 Task: Create a Board called Board0002 in Development in Trello with Visibility as Private
Action: Mouse pressed left at (674, 97)
Screenshot: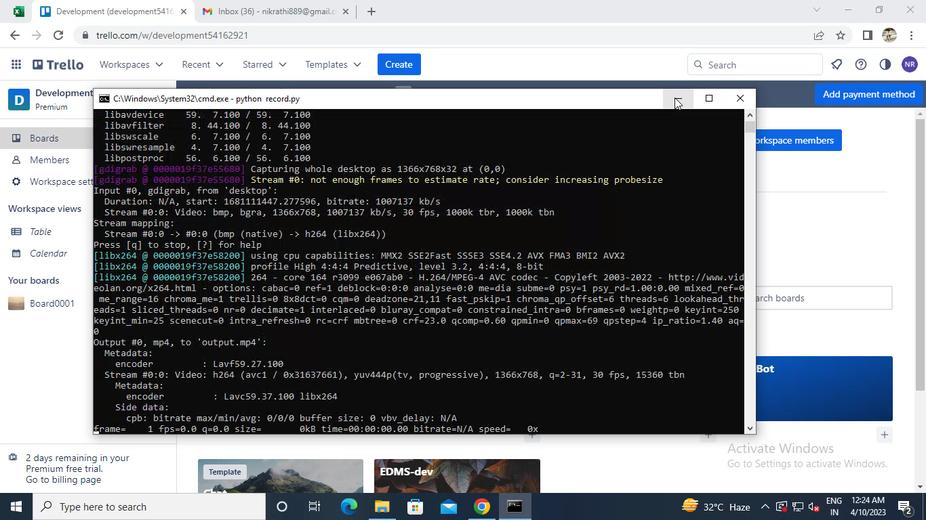 
Action: Mouse moved to (281, 398)
Screenshot: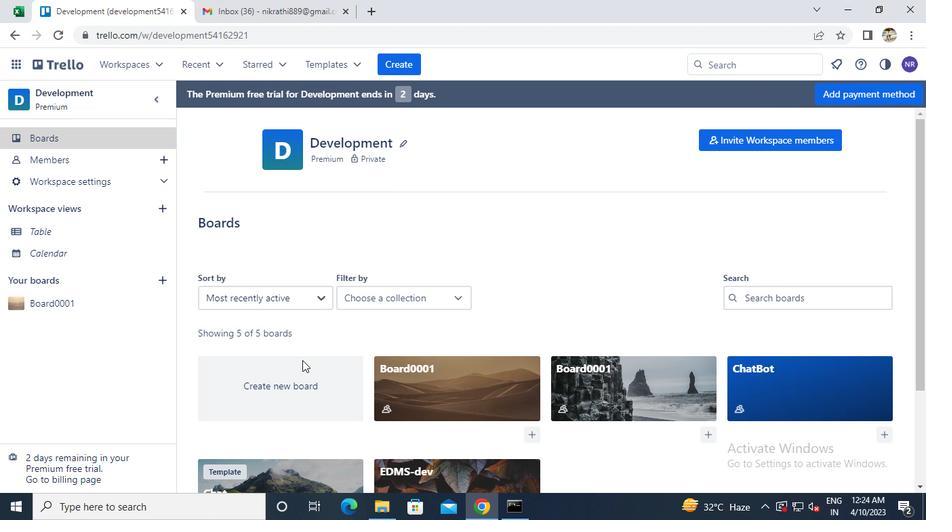 
Action: Mouse pressed left at (281, 398)
Screenshot: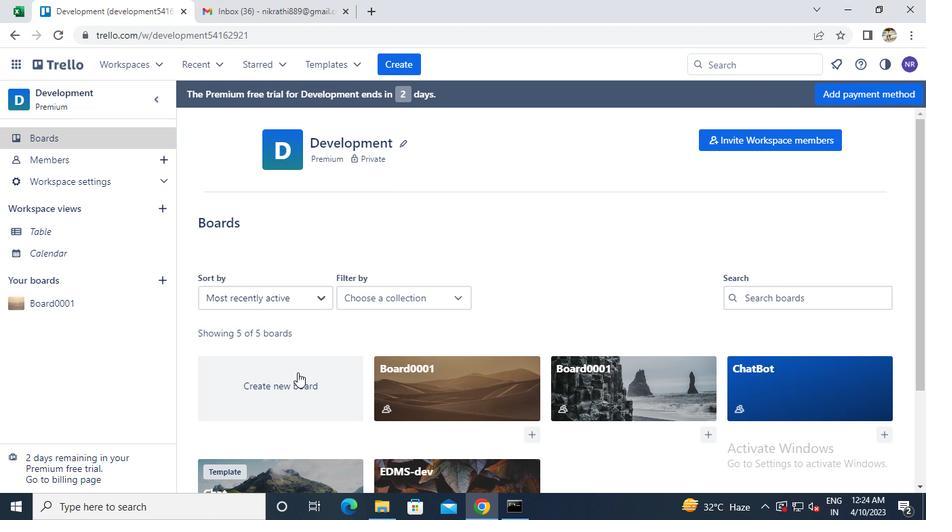 
Action: Mouse moved to (296, 392)
Screenshot: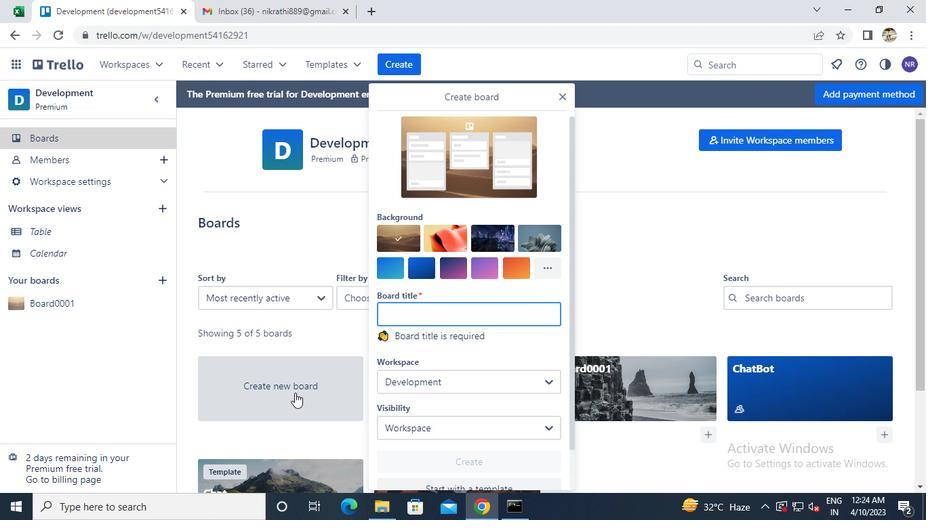 
Action: Keyboard Key.caps_lock
Screenshot: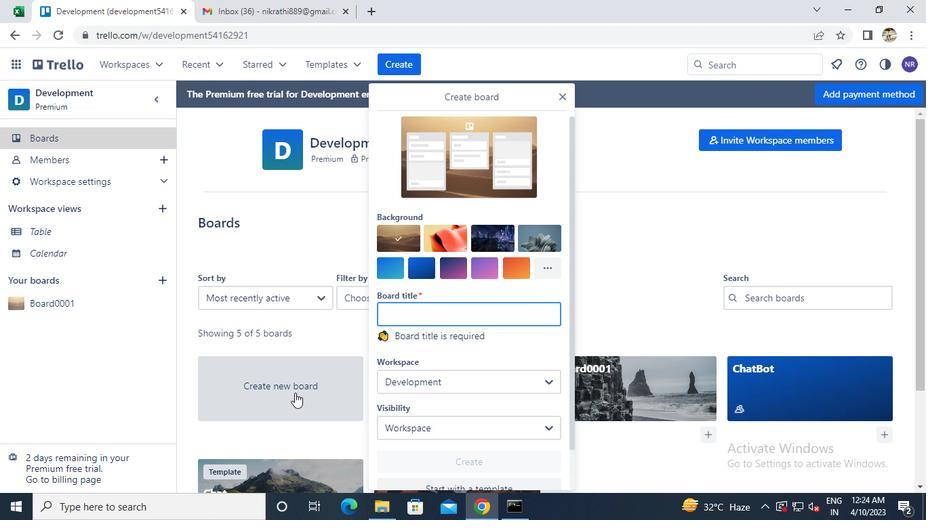 
Action: Mouse moved to (297, 392)
Screenshot: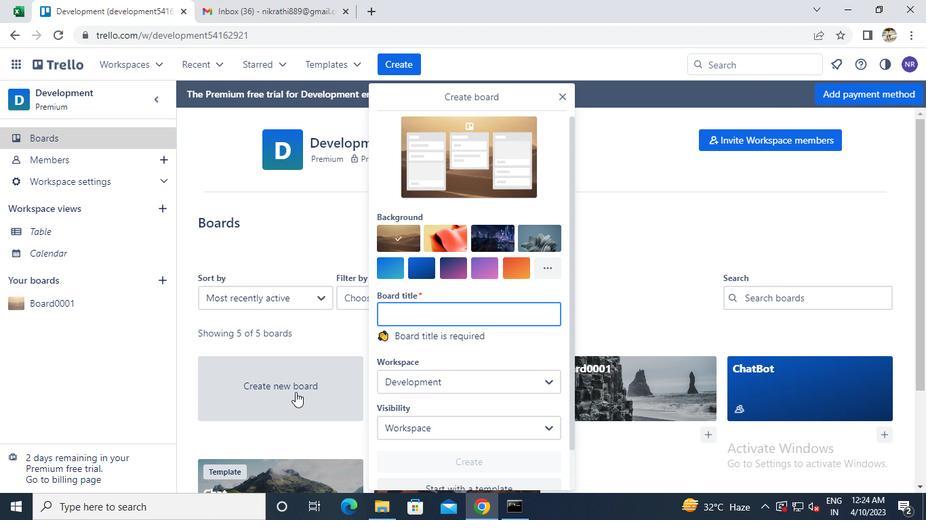 
Action: Keyboard b
Screenshot: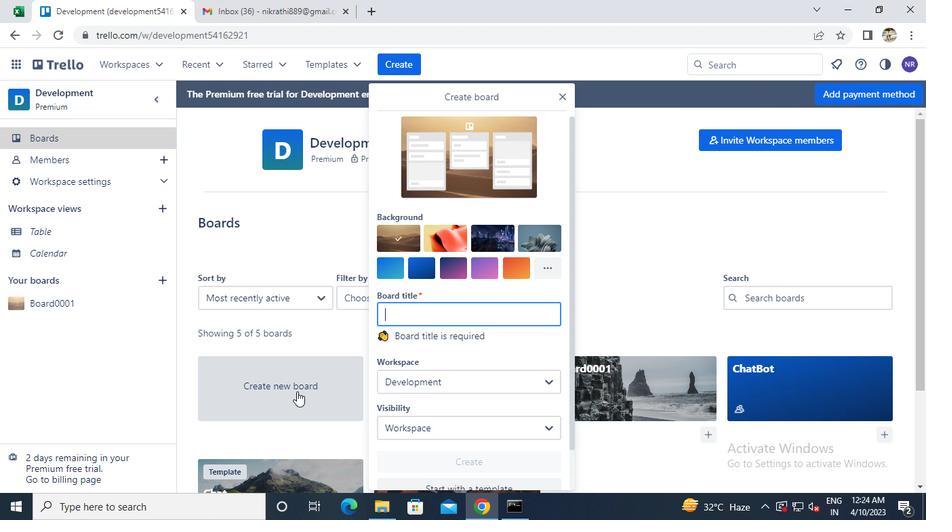 
Action: Mouse moved to (297, 389)
Screenshot: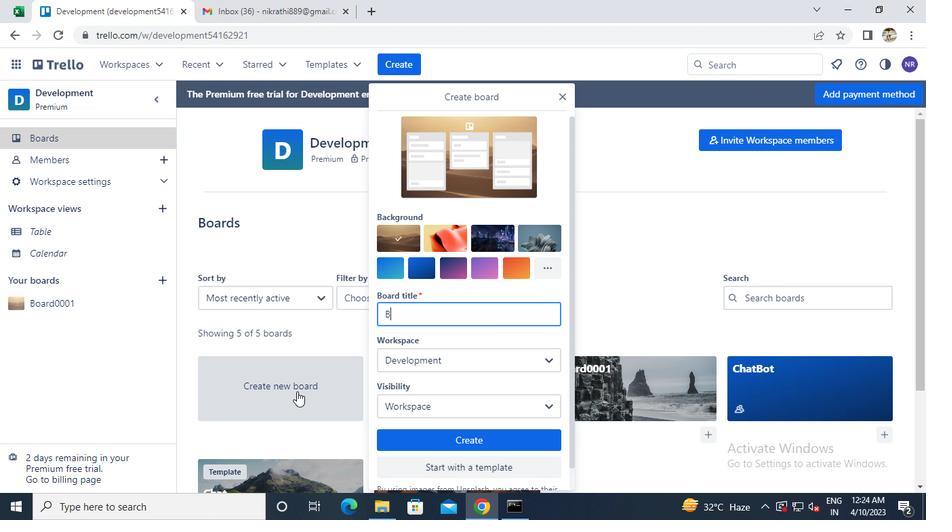 
Action: Keyboard Key.caps_lock
Screenshot: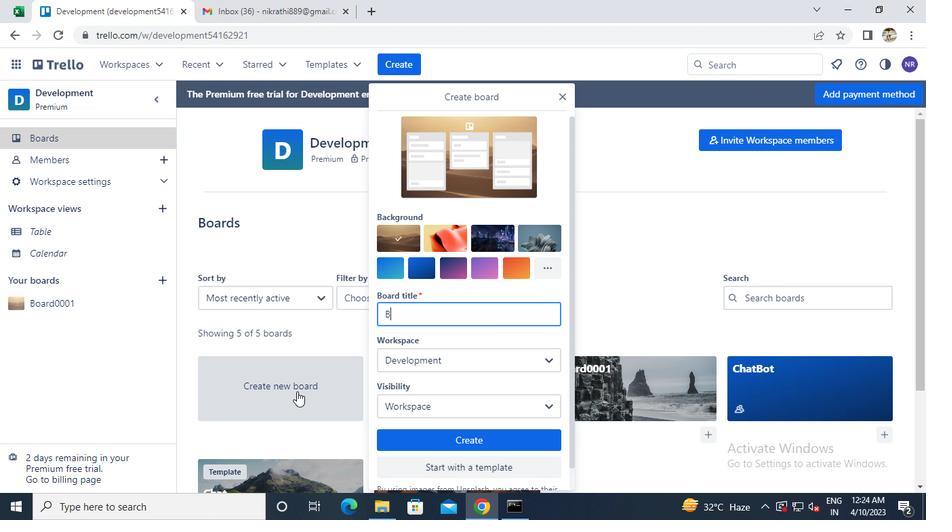 
Action: Mouse moved to (297, 387)
Screenshot: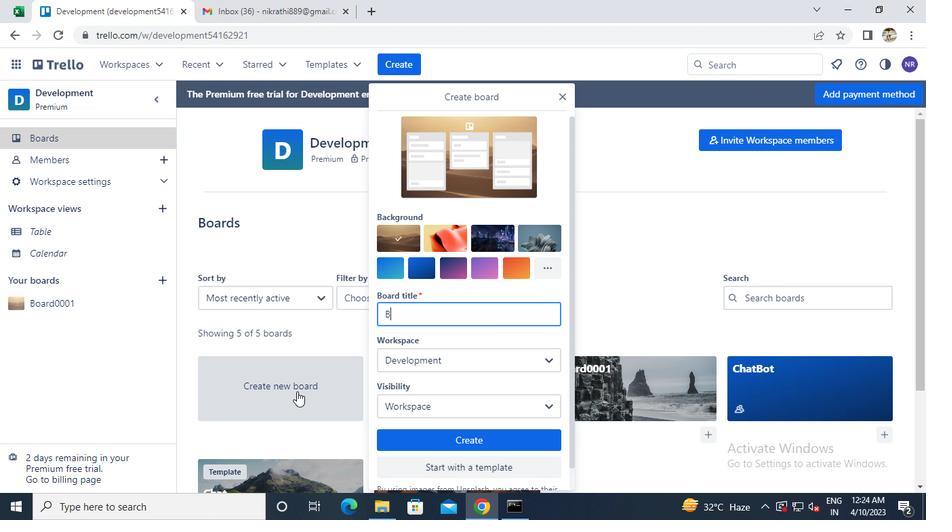 
Action: Keyboard o
Screenshot: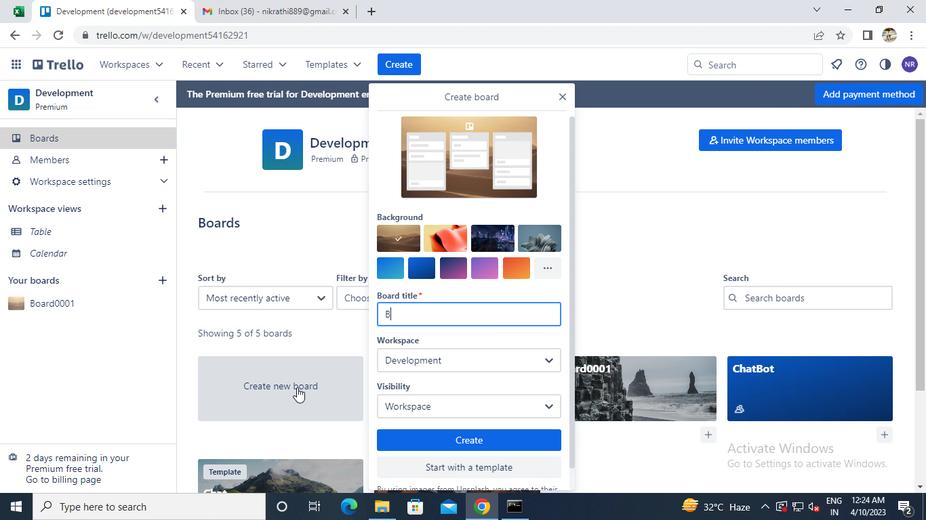 
Action: Keyboard a
Screenshot: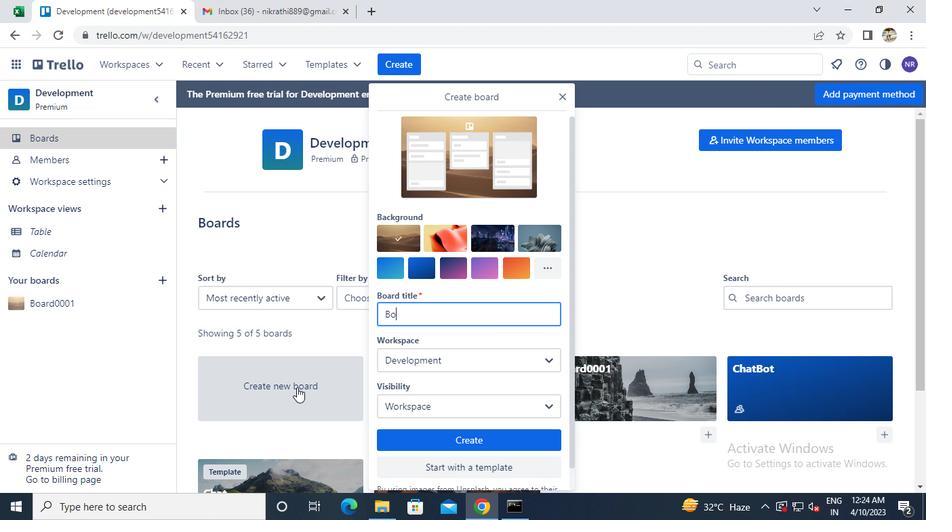 
Action: Keyboard r
Screenshot: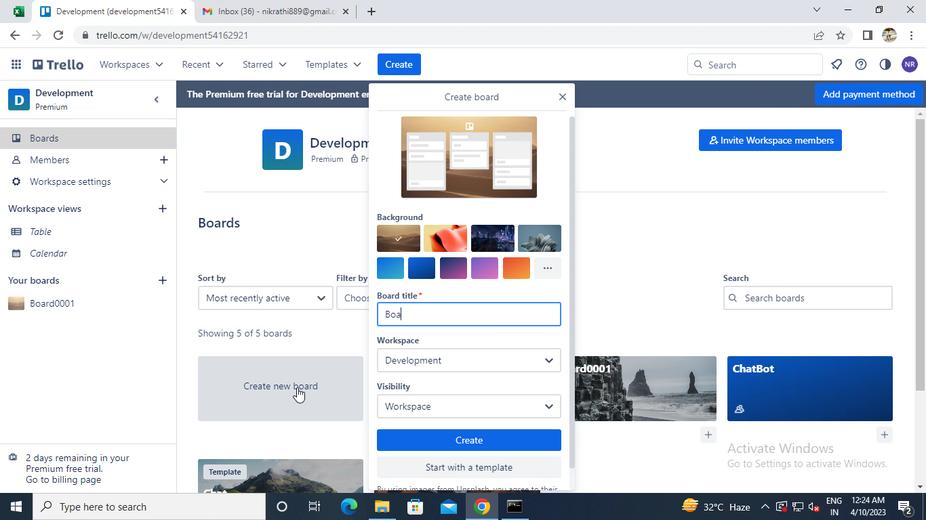 
Action: Keyboard d
Screenshot: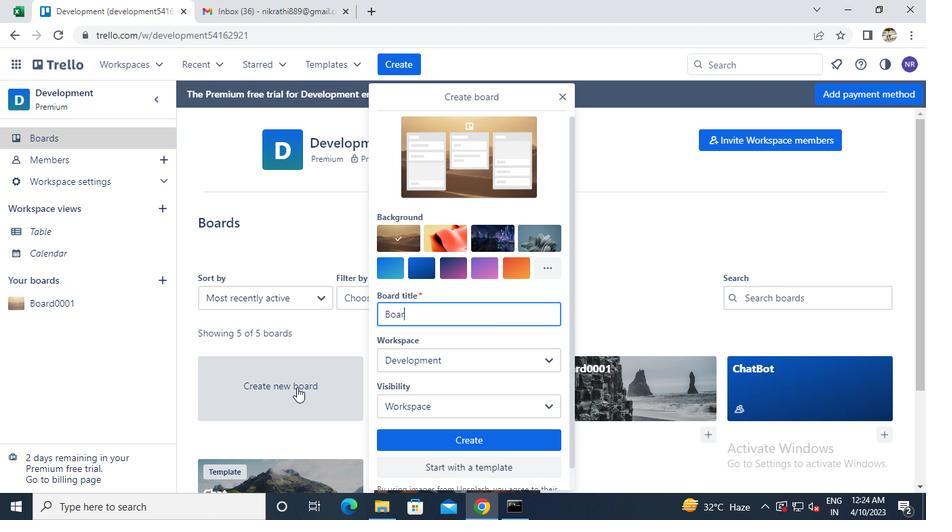 
Action: Keyboard 0
Screenshot: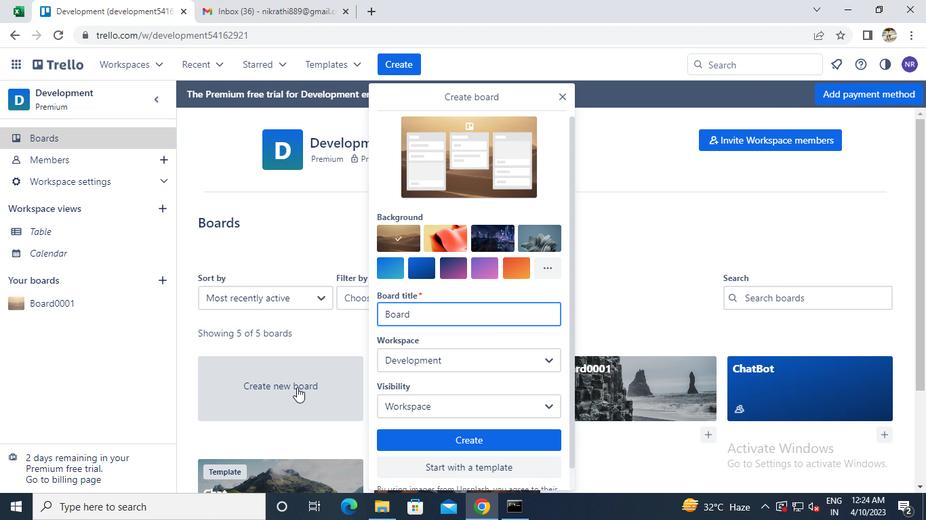 
Action: Keyboard 0
Screenshot: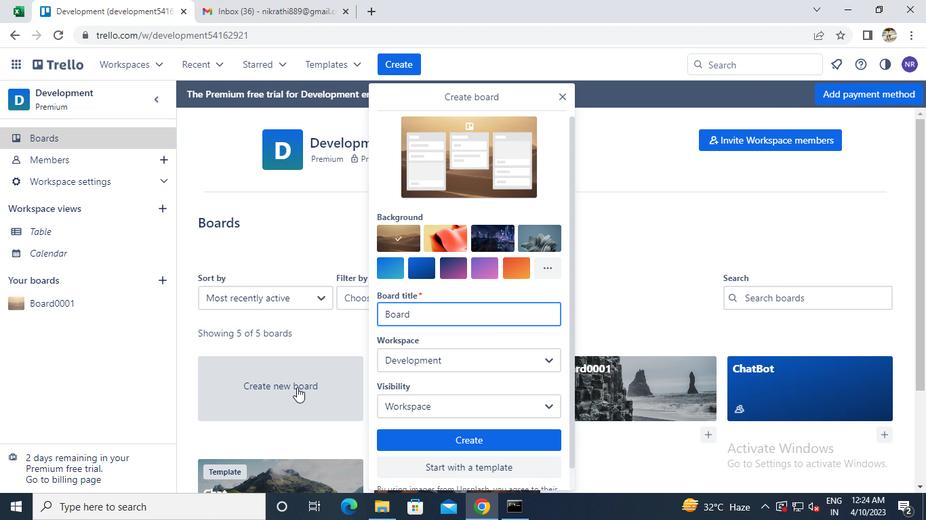 
Action: Keyboard 0
Screenshot: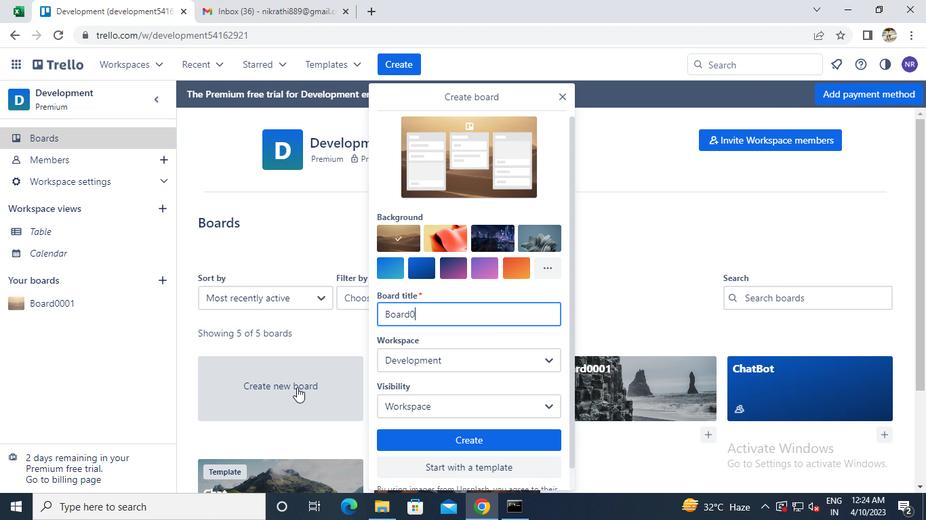 
Action: Keyboard 2
Screenshot: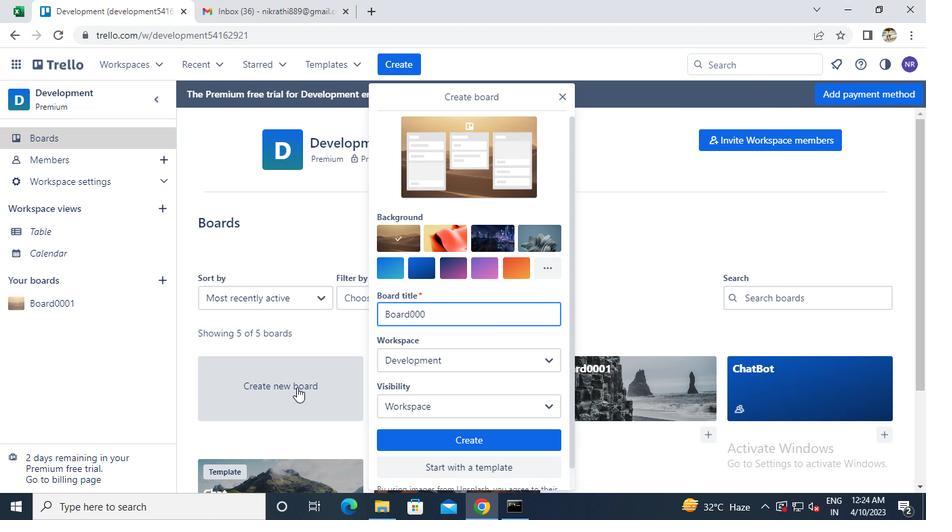 
Action: Mouse moved to (390, 403)
Screenshot: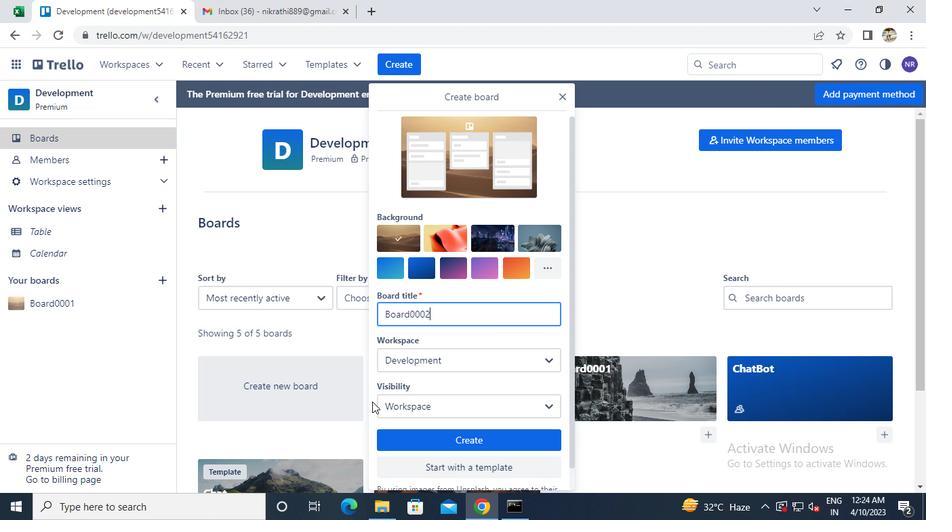 
Action: Mouse pressed left at (390, 403)
Screenshot: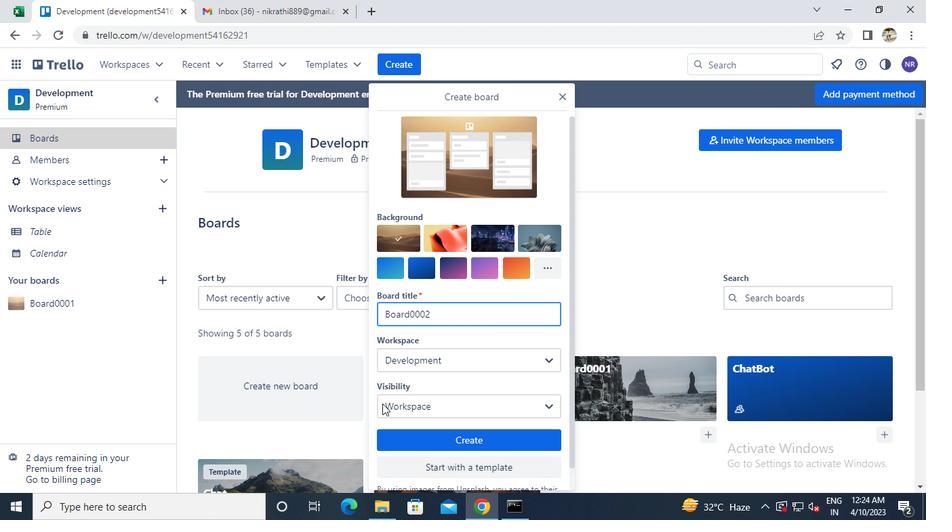 
Action: Mouse moved to (429, 268)
Screenshot: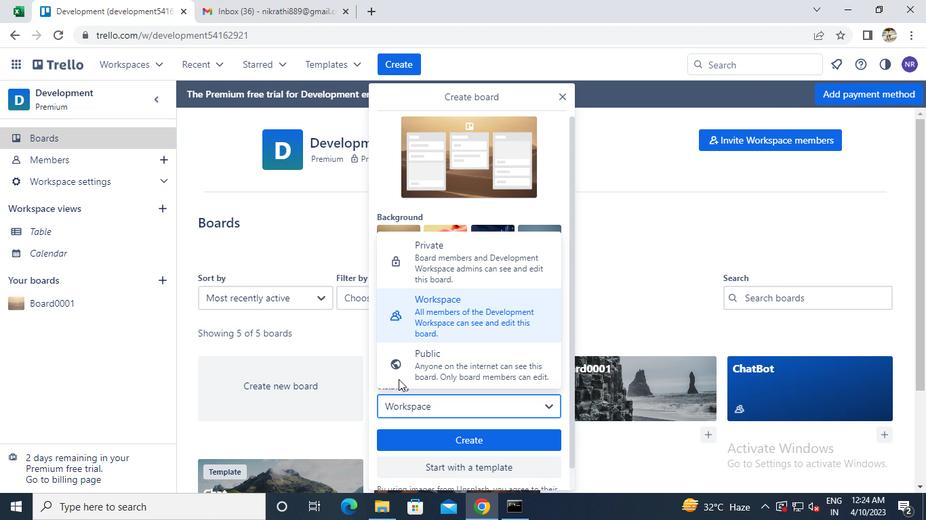 
Action: Mouse pressed left at (429, 268)
Screenshot: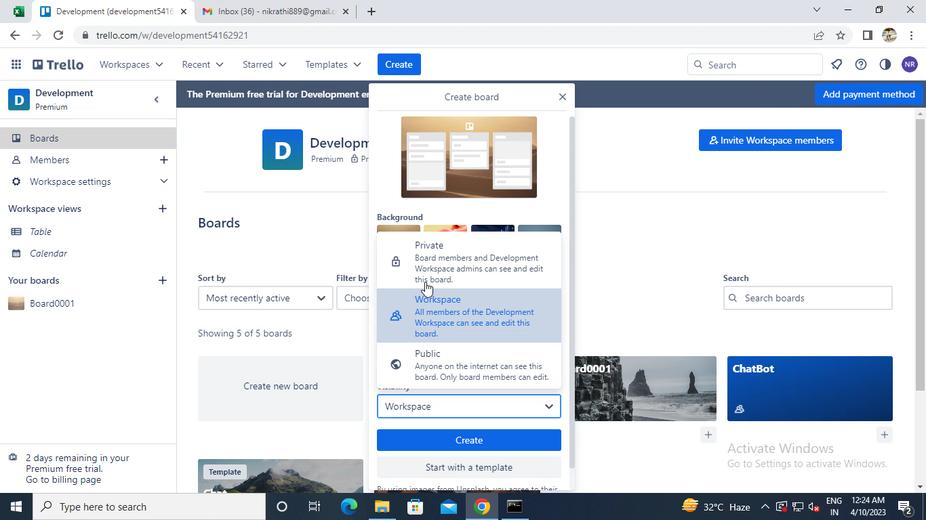 
Action: Mouse moved to (429, 443)
Screenshot: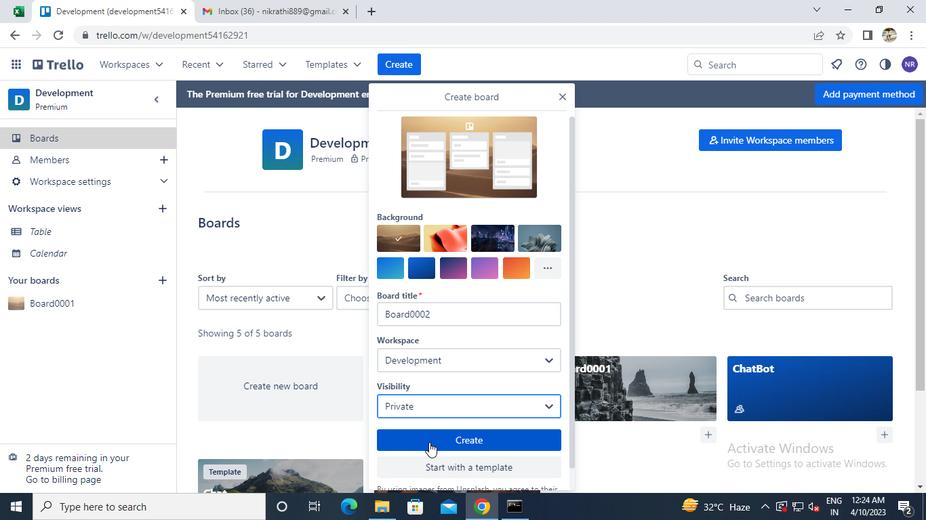 
Action: Mouse pressed left at (429, 443)
Screenshot: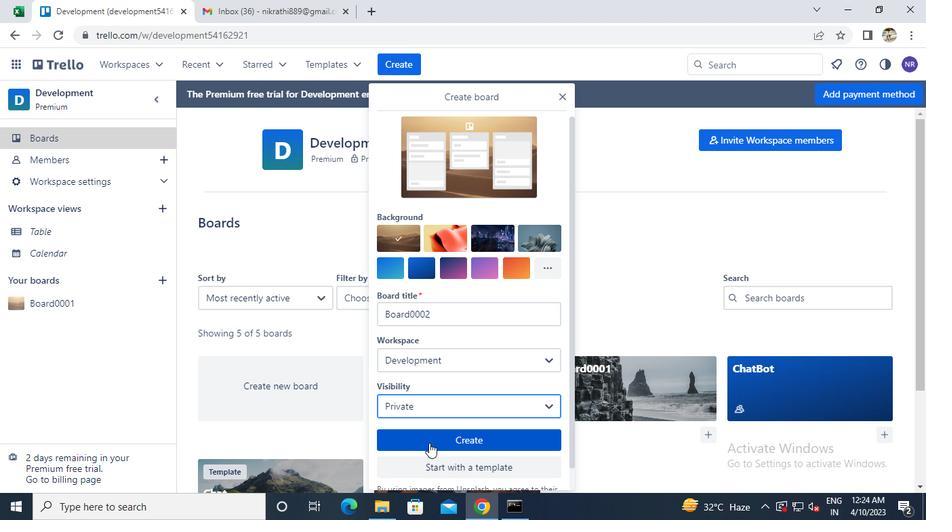
Action: Mouse moved to (517, 516)
Screenshot: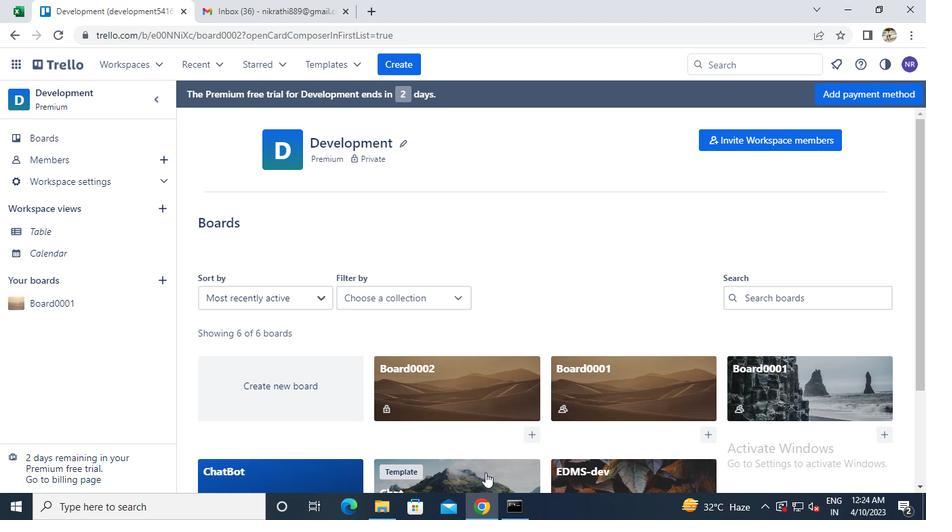 
Action: Mouse pressed left at (517, 516)
Screenshot: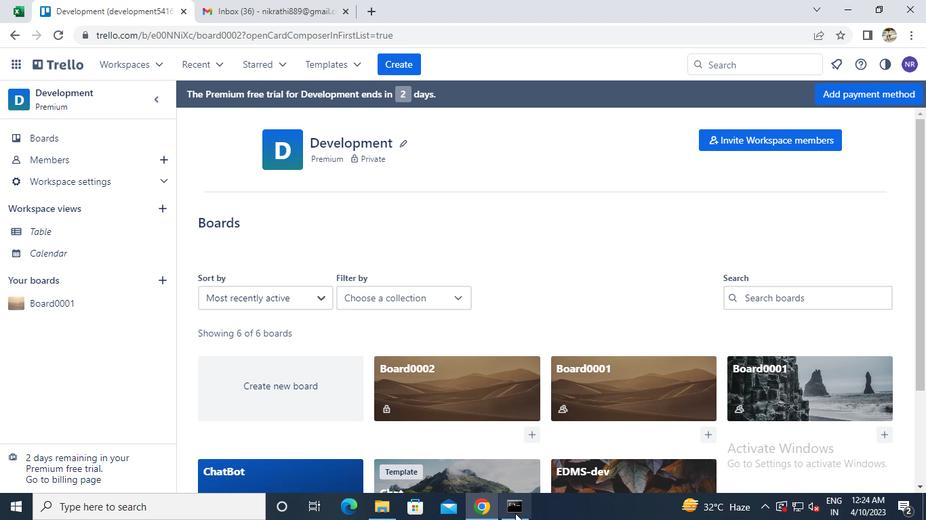 
Action: Mouse moved to (733, 92)
Screenshot: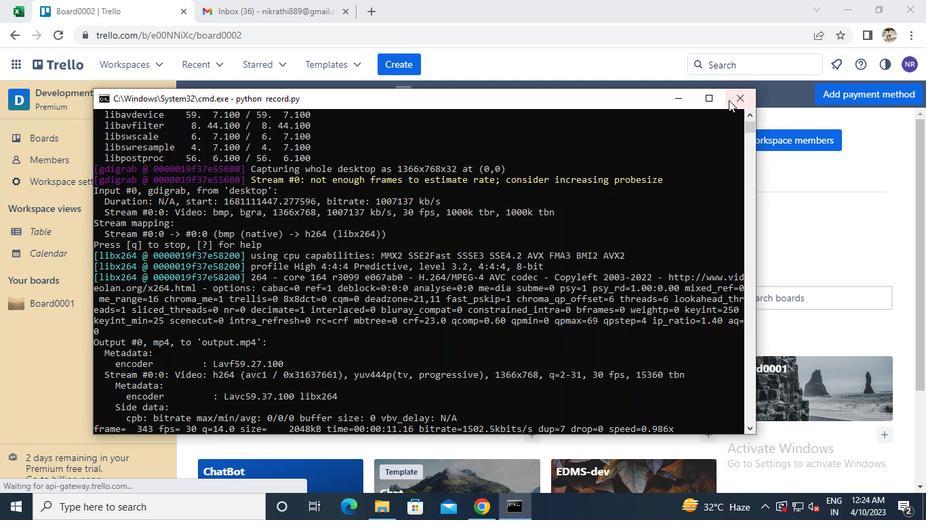 
Action: Mouse pressed left at (733, 92)
Screenshot: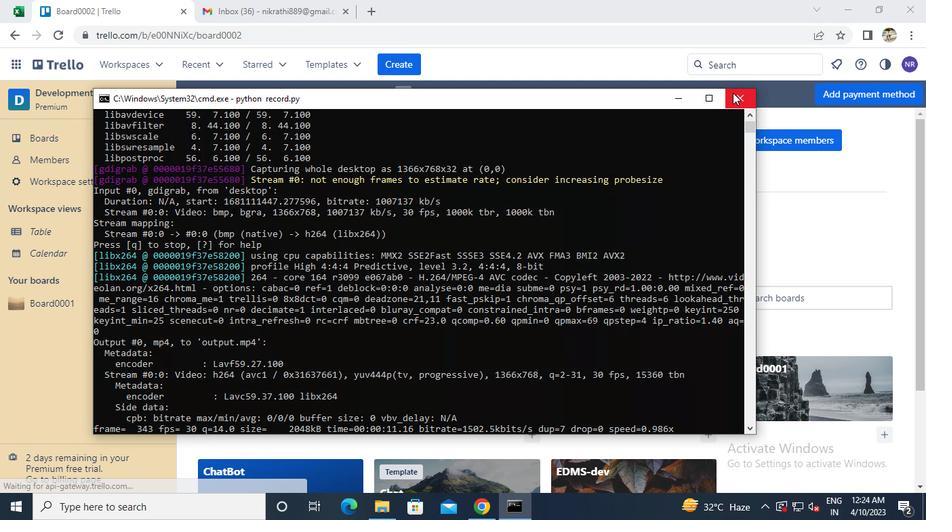 
Action: Mouse moved to (733, 94)
Screenshot: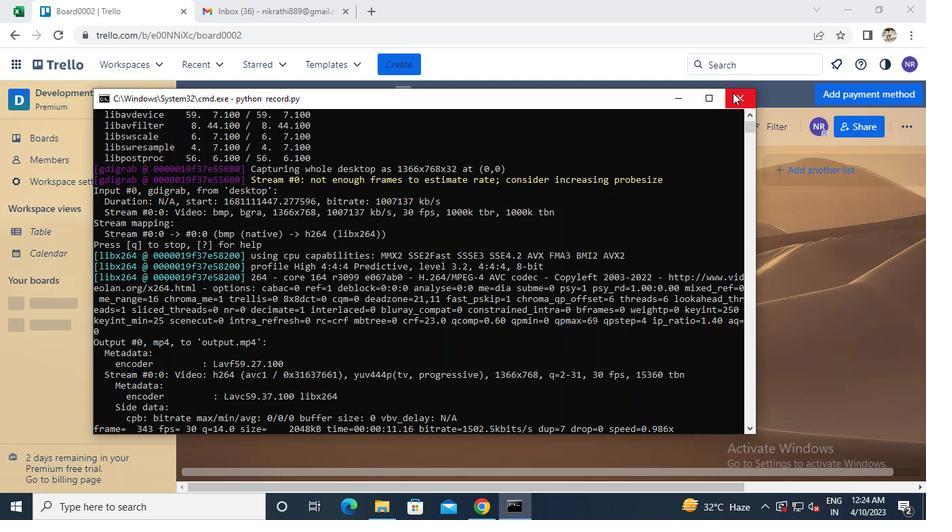 
